 Task: Add the task  Develop a new online tool for online volunteer sign-ups to the section Lightning Laps in the project Brighten and add a Due Date to the respective task as 2024/04/07
Action: Mouse moved to (643, 473)
Screenshot: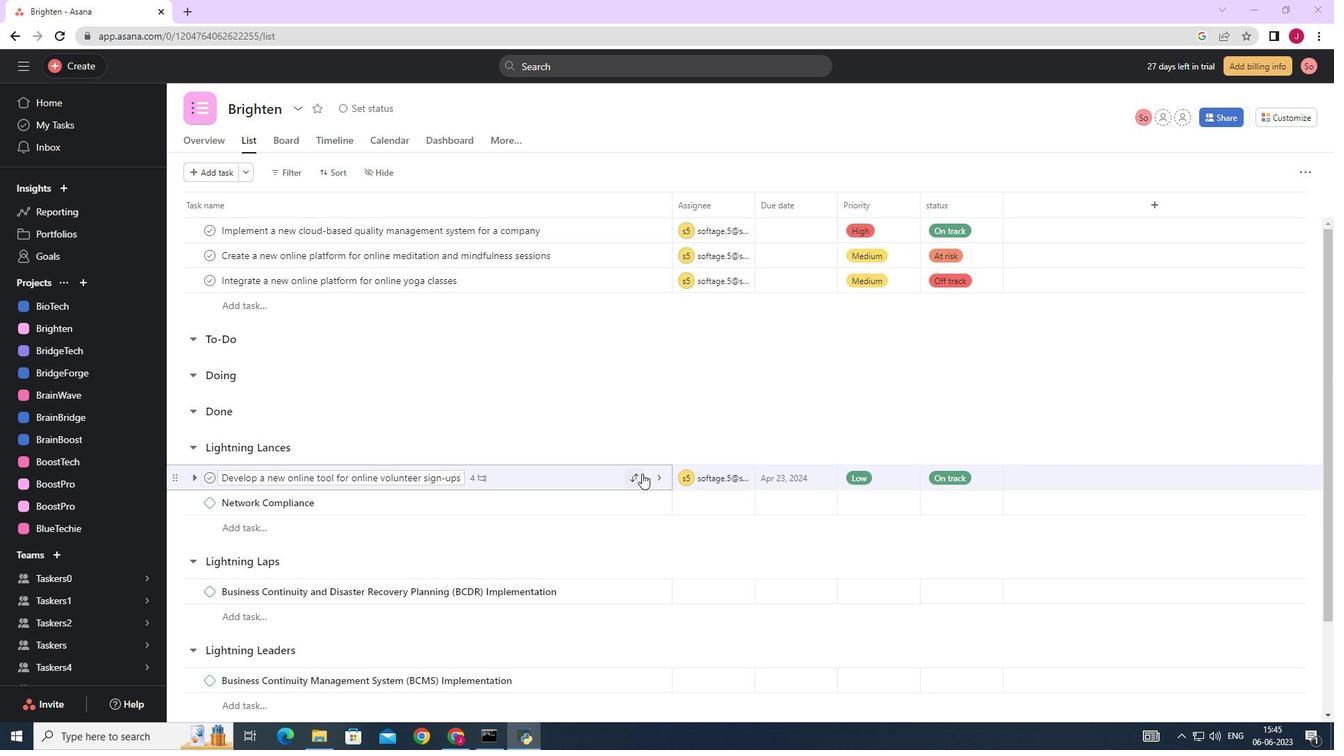 
Action: Mouse pressed left at (643, 473)
Screenshot: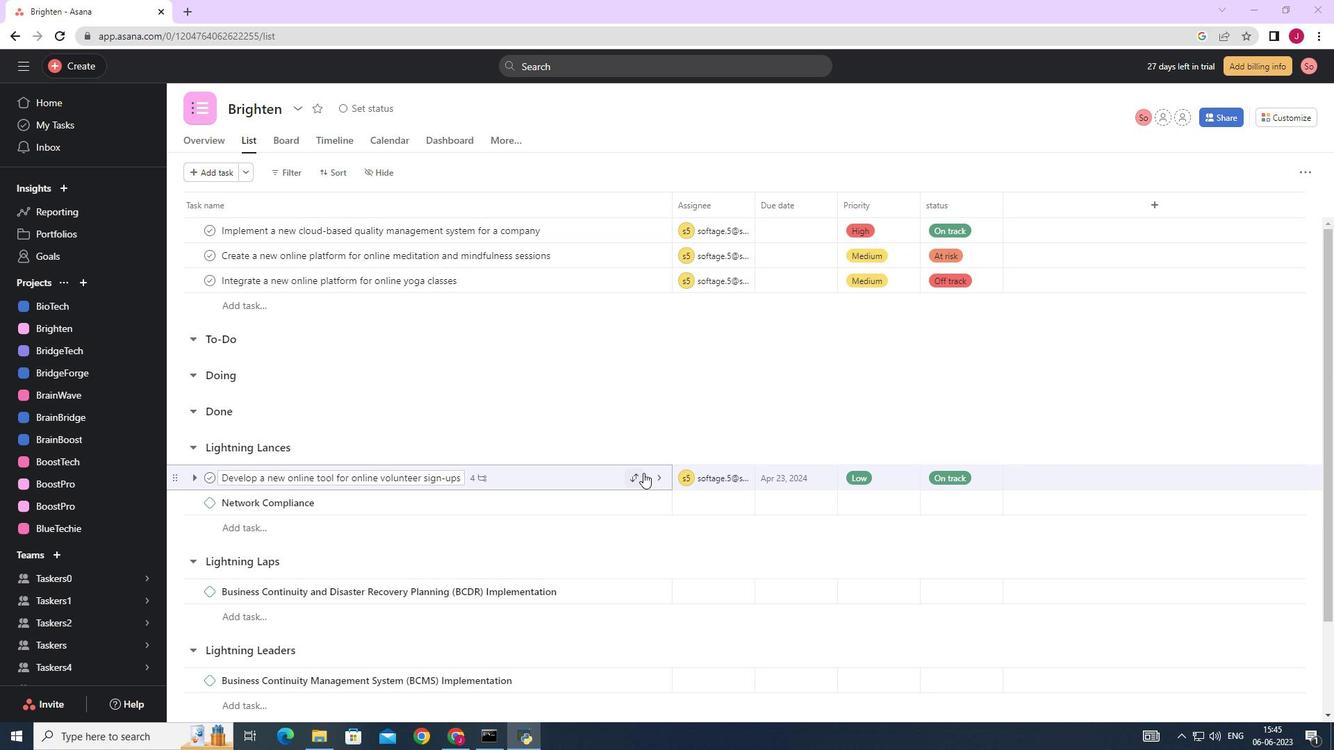 
Action: Mouse moved to (578, 401)
Screenshot: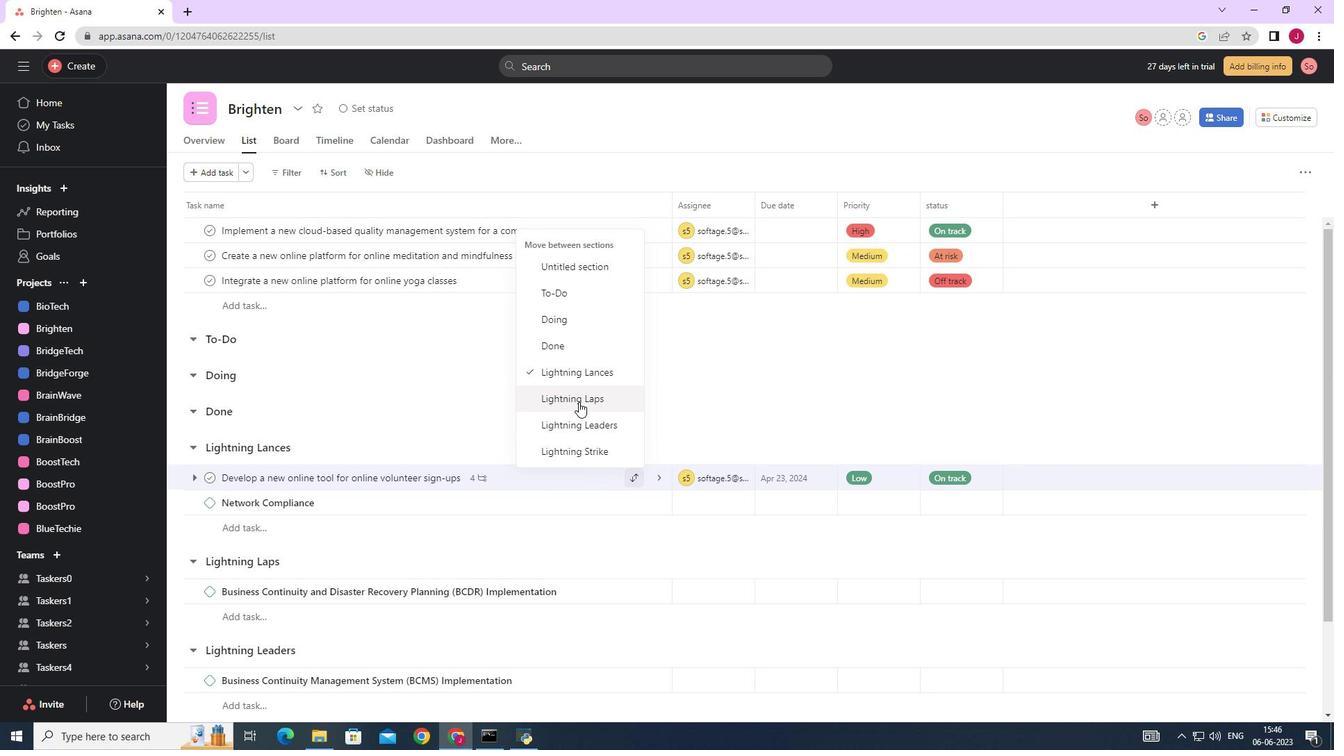 
Action: Mouse pressed left at (578, 401)
Screenshot: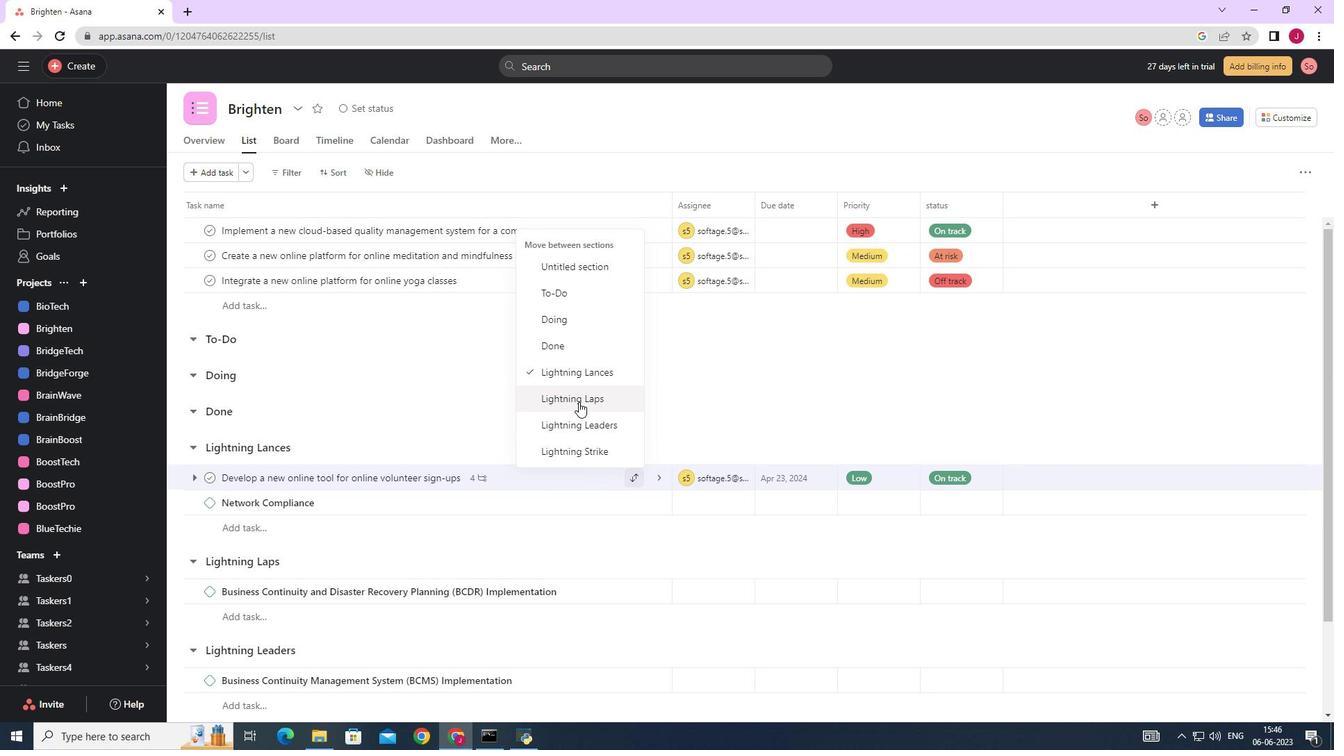 
Action: Mouse moved to (826, 564)
Screenshot: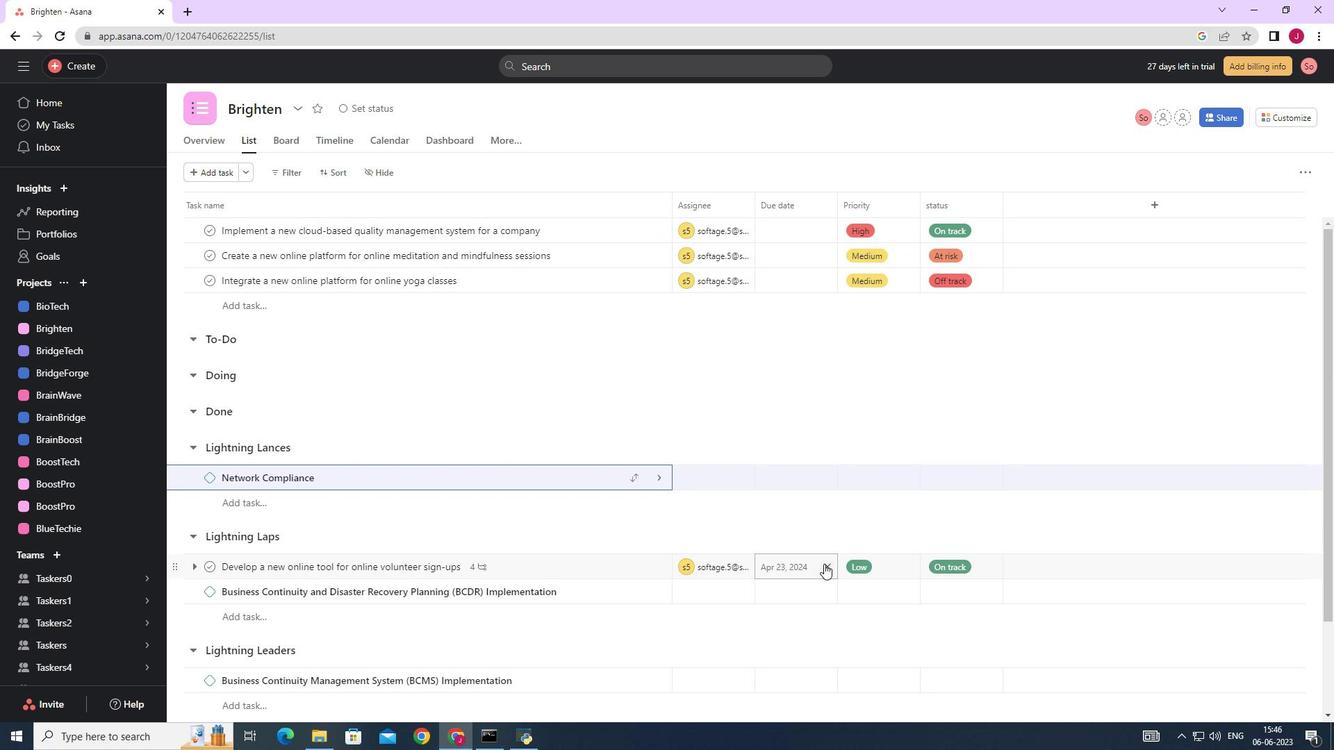 
Action: Mouse pressed left at (826, 564)
Screenshot: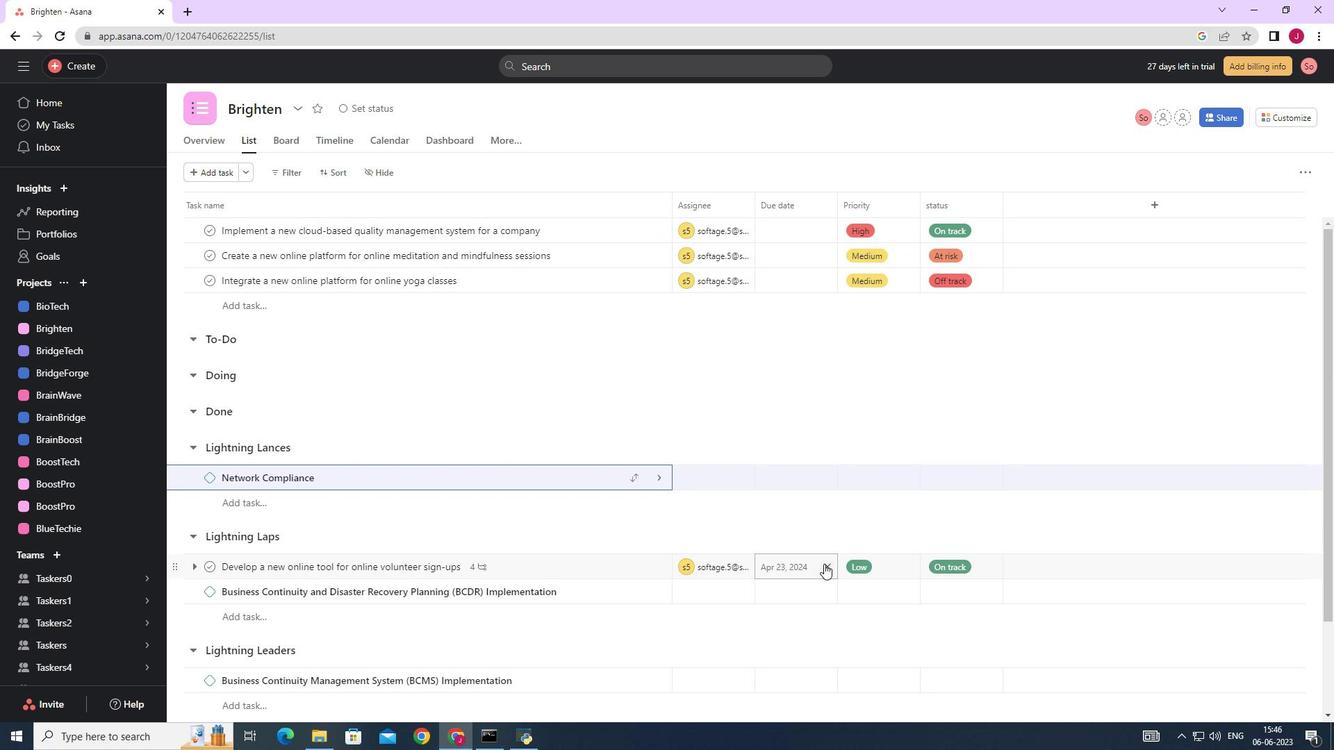 
Action: Mouse moved to (795, 569)
Screenshot: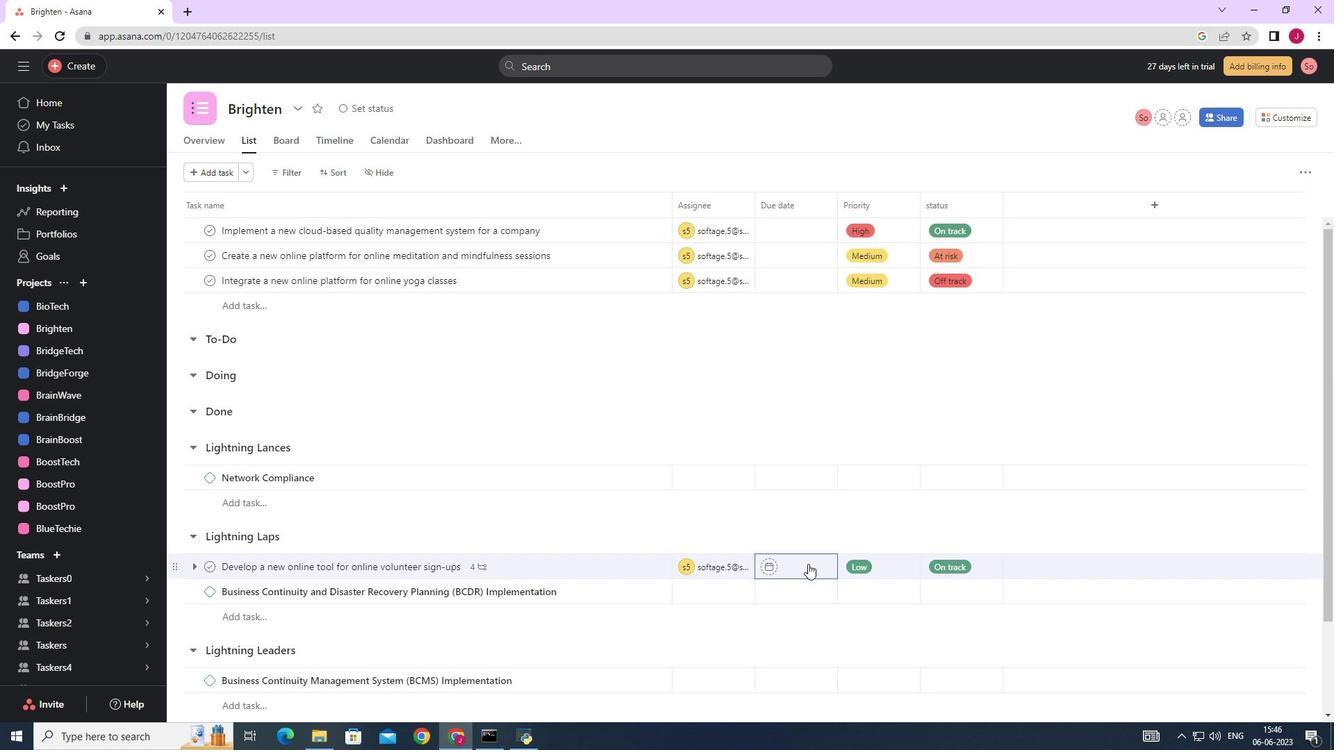 
Action: Mouse pressed left at (795, 569)
Screenshot: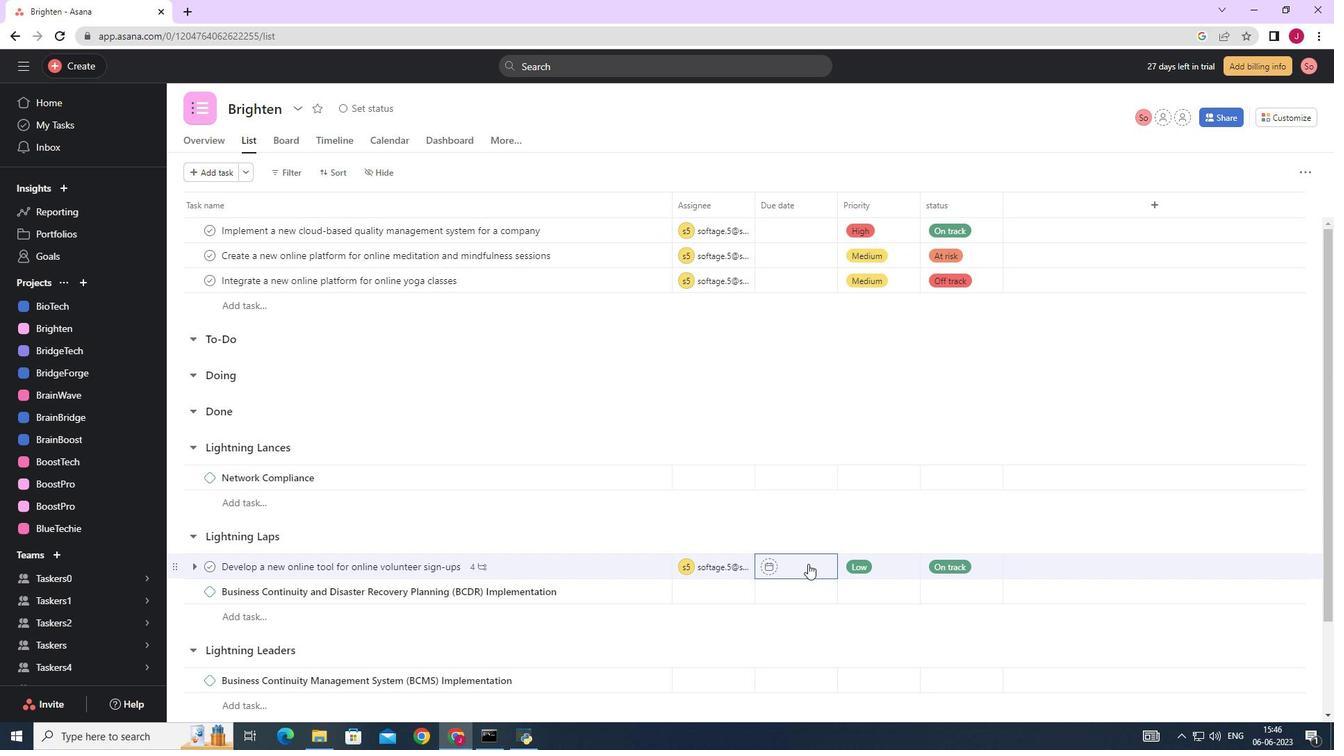 
Action: Mouse moved to (937, 345)
Screenshot: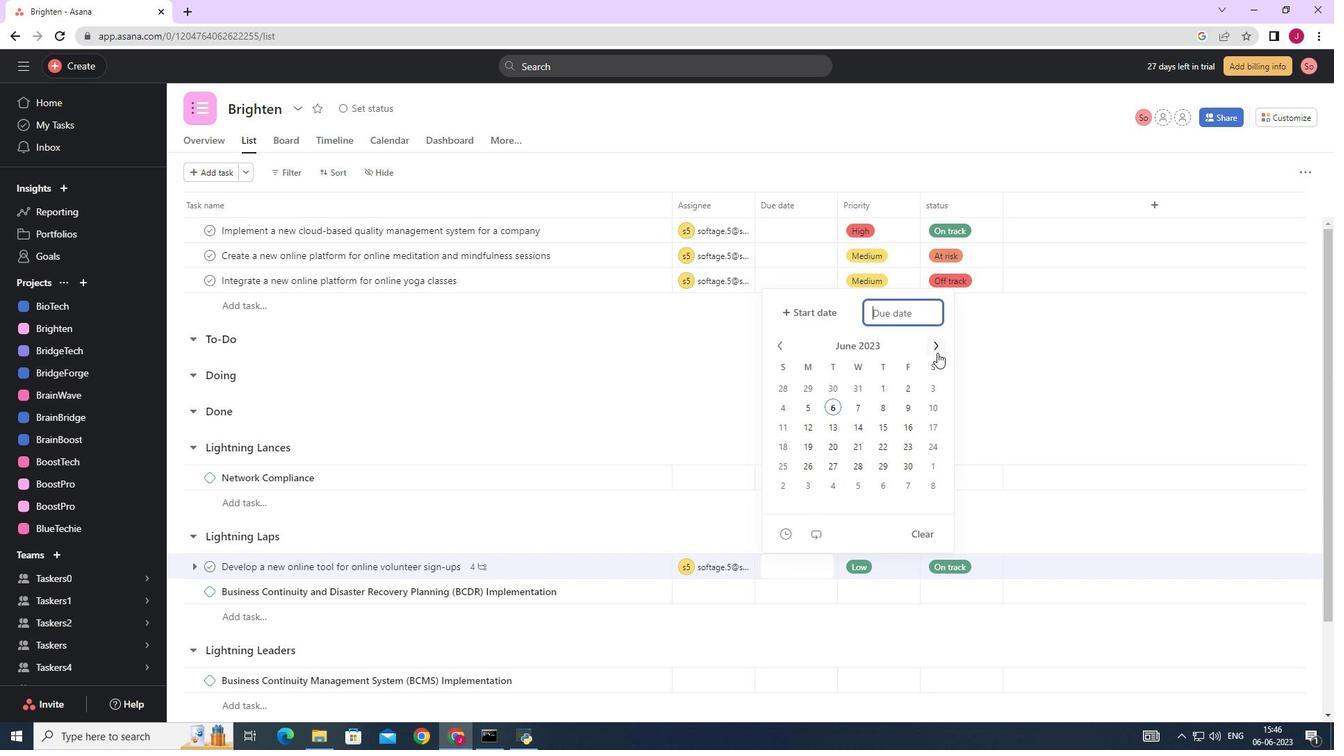 
Action: Mouse pressed left at (937, 345)
Screenshot: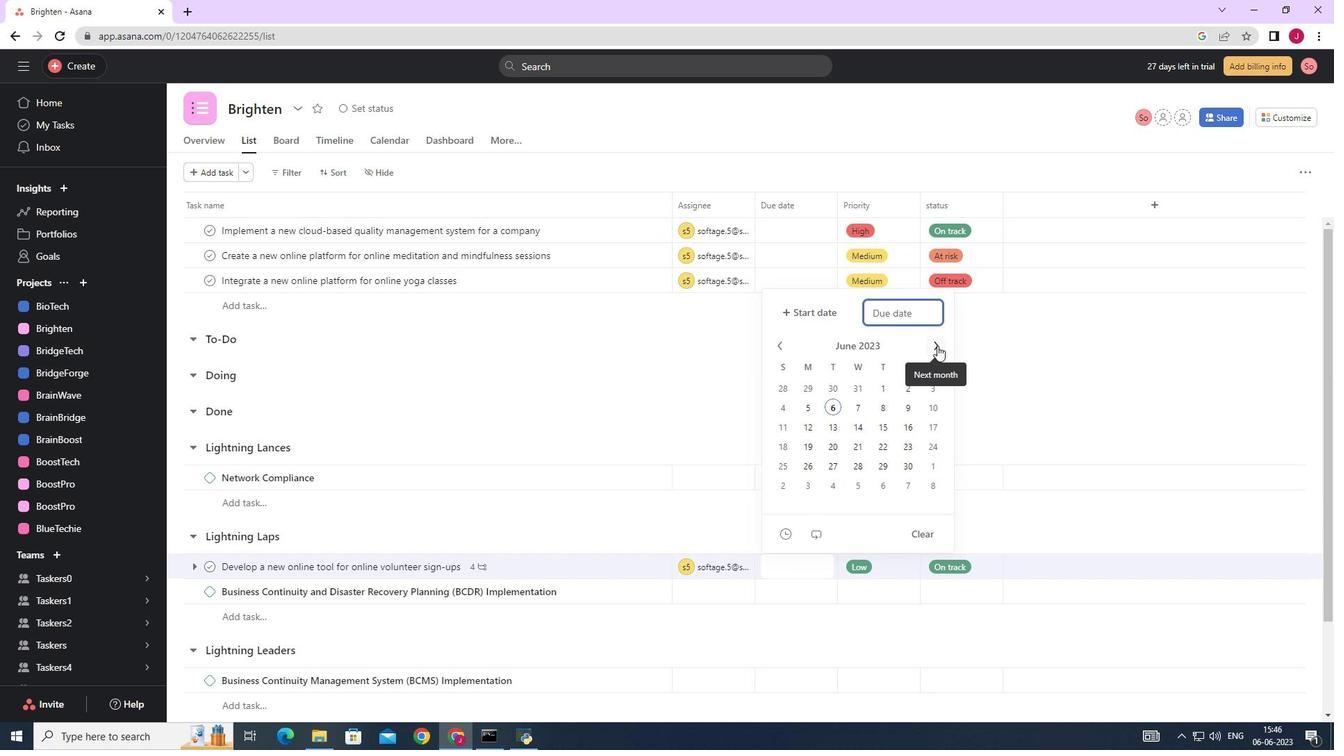 
Action: Mouse pressed left at (937, 345)
Screenshot: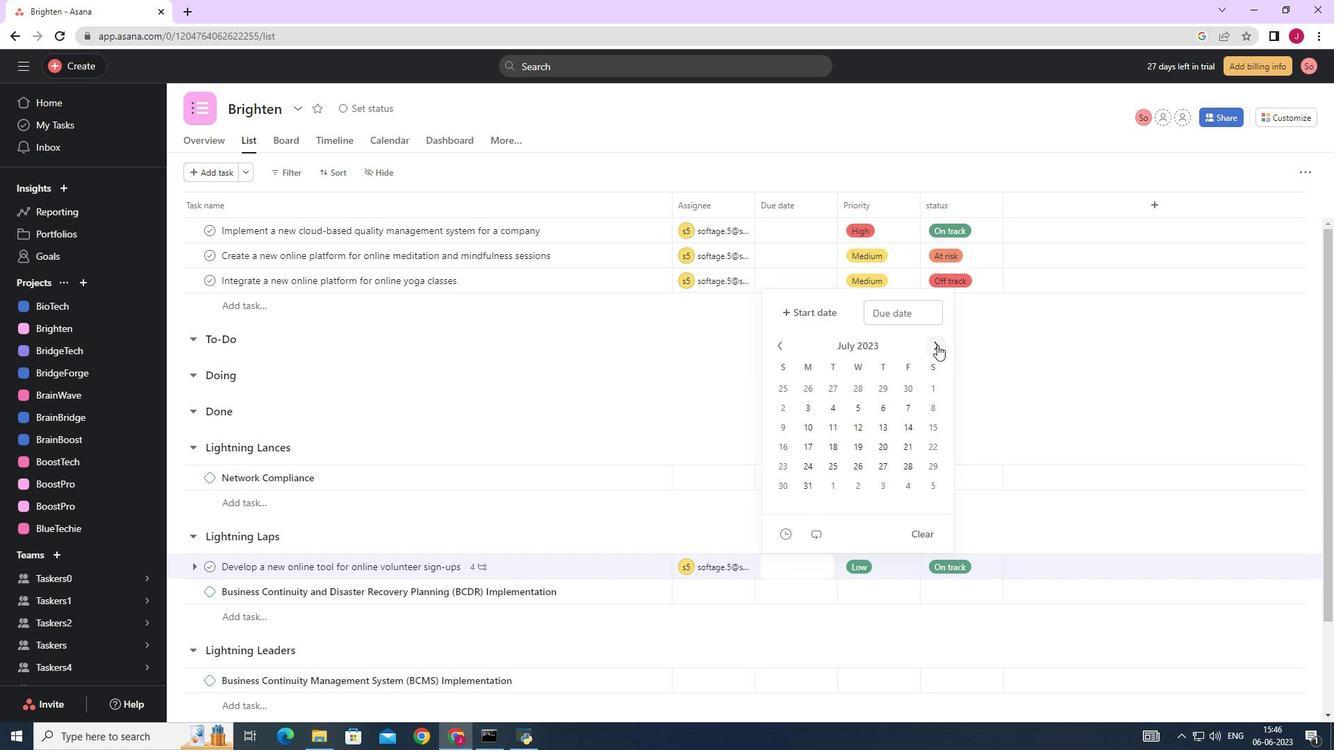 
Action: Mouse pressed left at (937, 345)
Screenshot: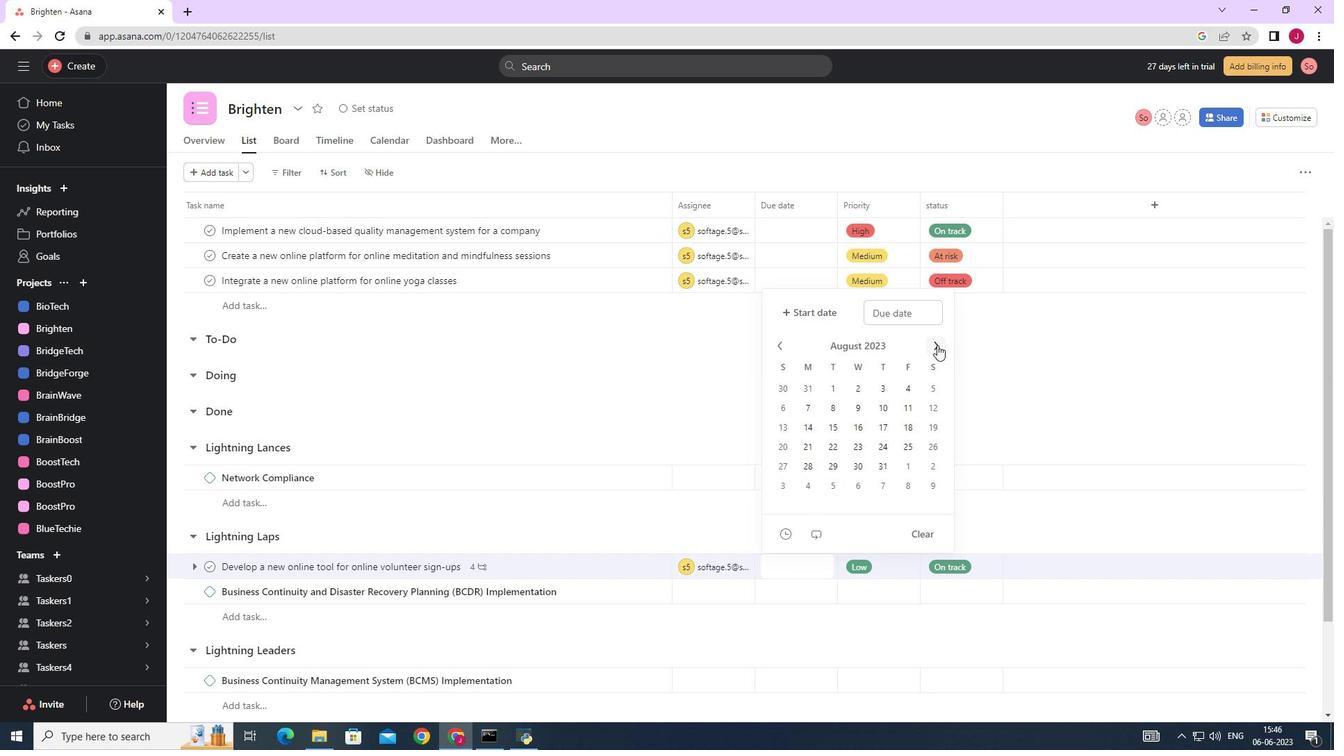 
Action: Mouse pressed left at (937, 345)
Screenshot: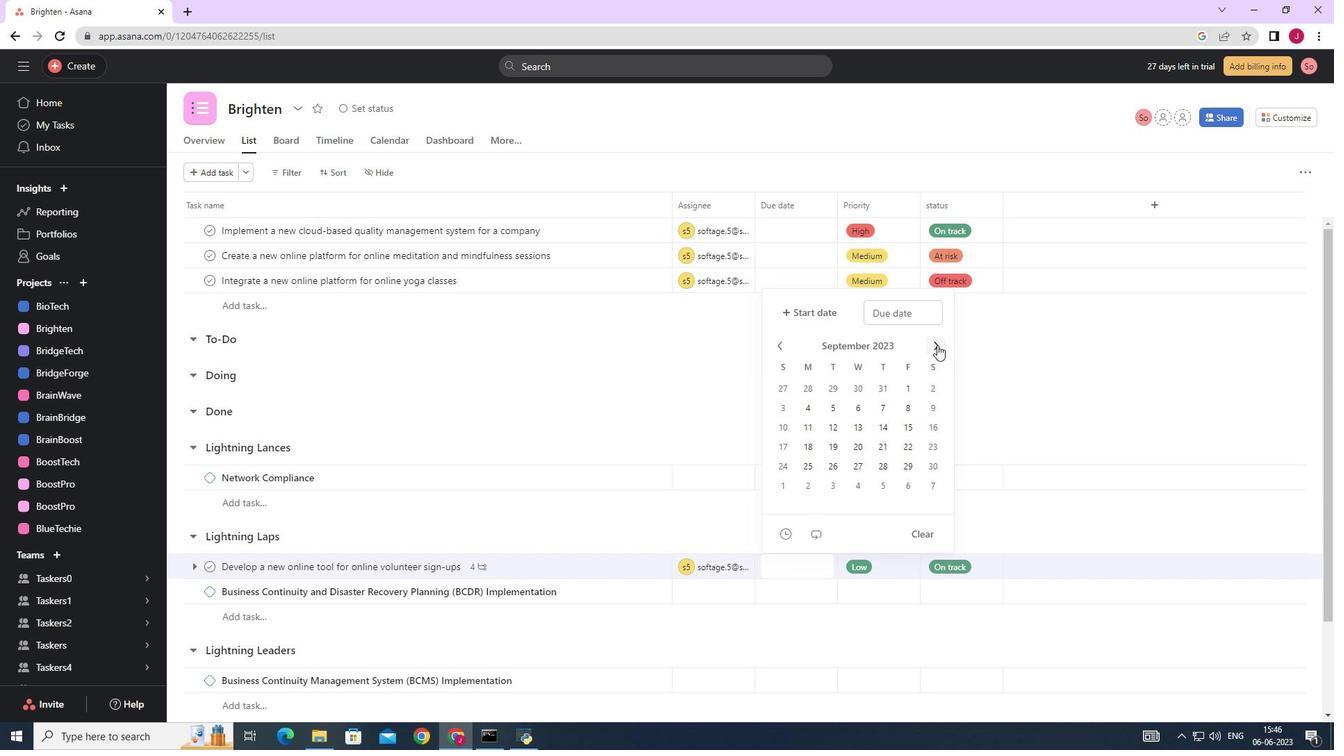 
Action: Mouse pressed left at (937, 345)
Screenshot: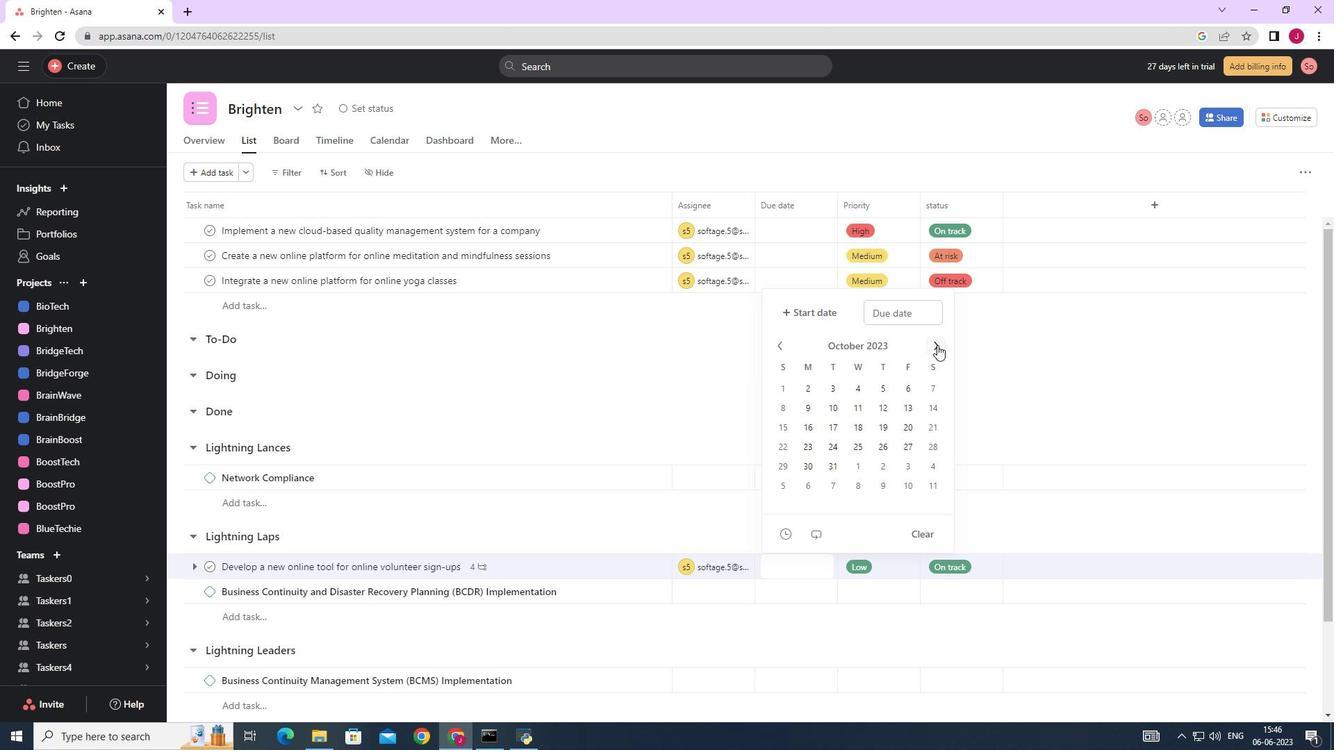 
Action: Mouse pressed left at (937, 345)
Screenshot: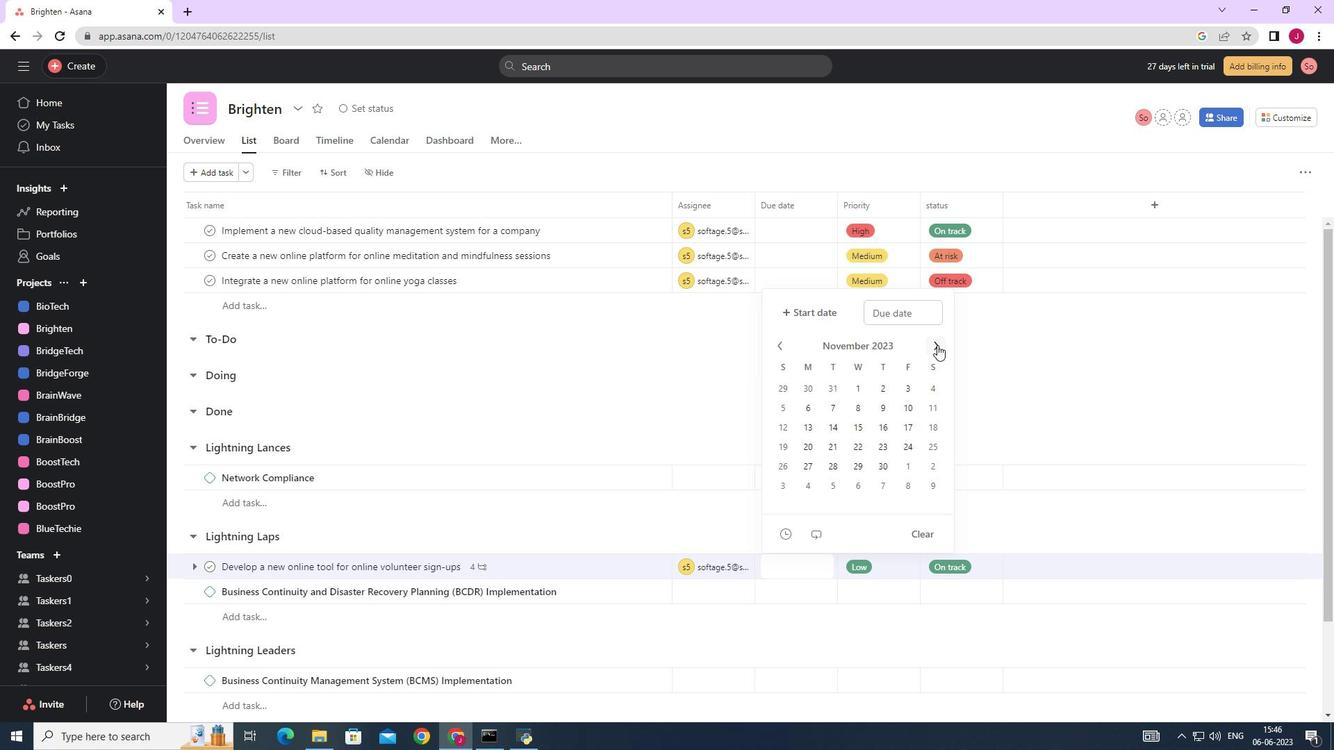 
Action: Mouse pressed left at (937, 345)
Screenshot: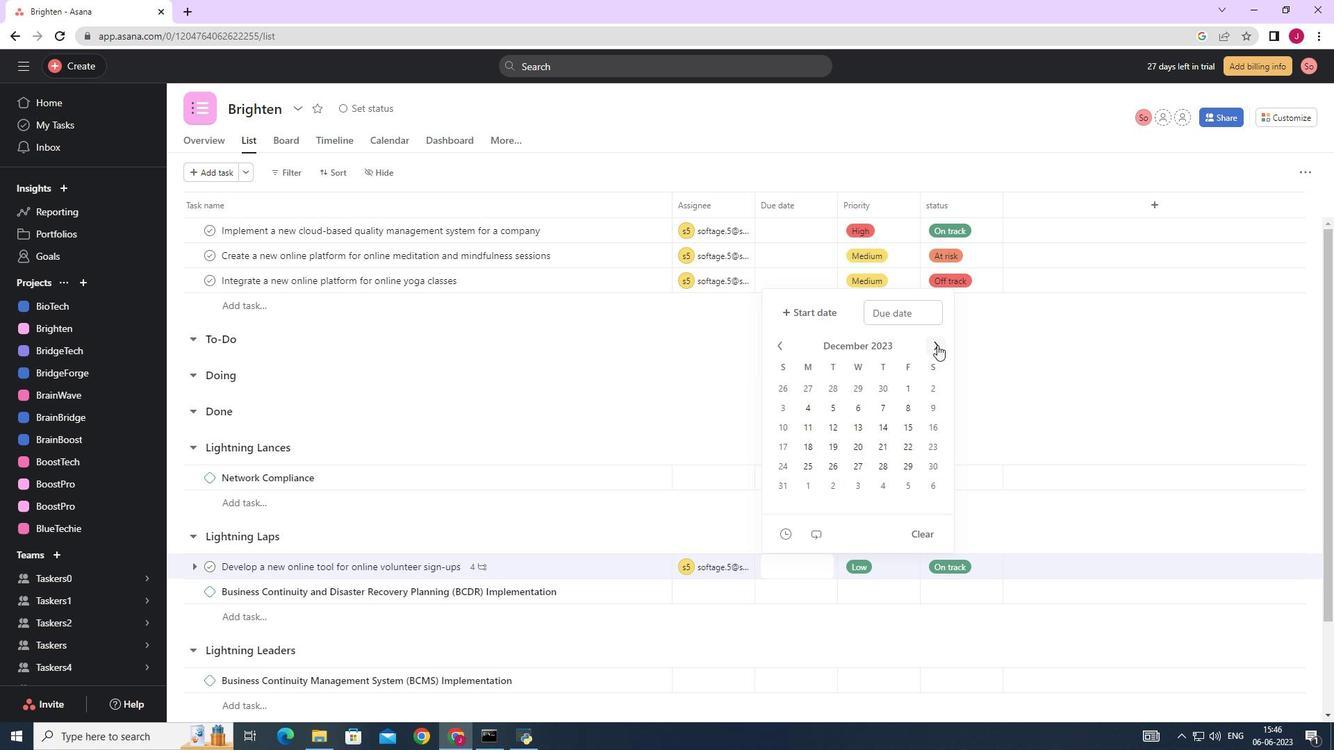 
Action: Mouse pressed left at (937, 345)
Screenshot: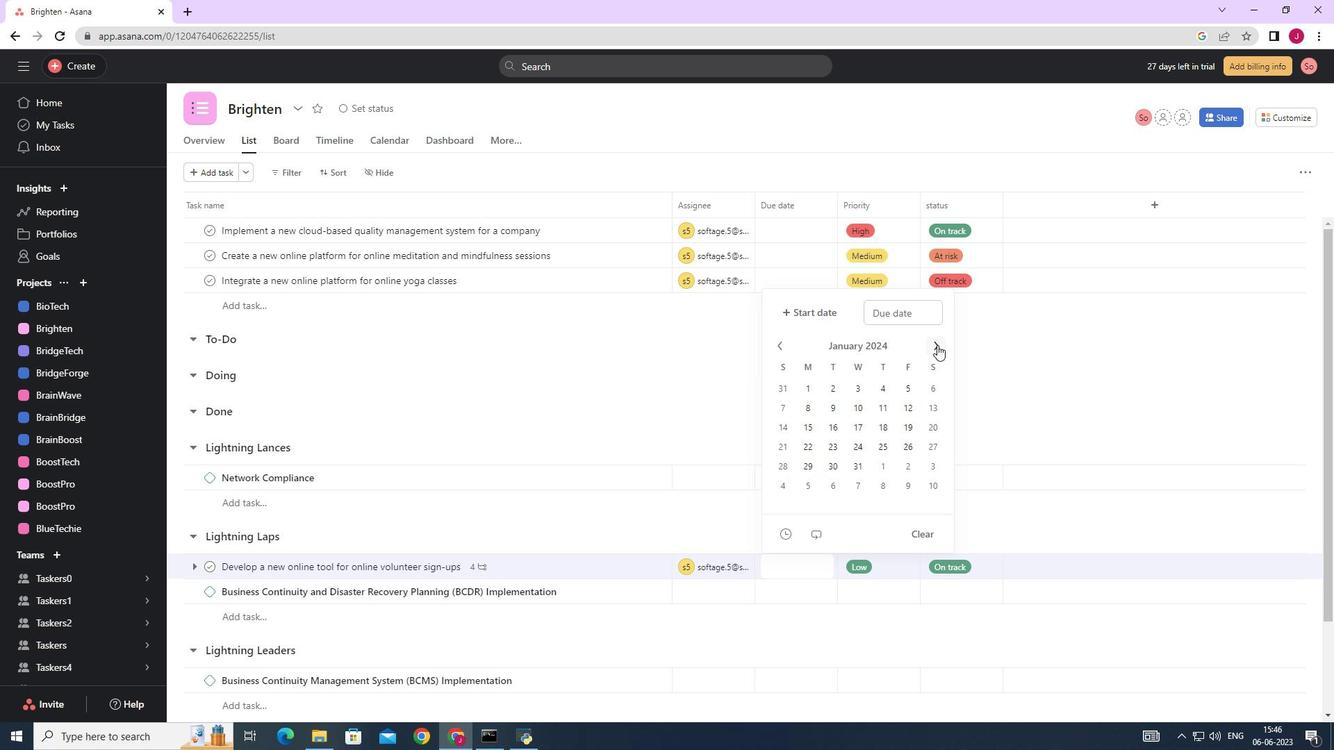 
Action: Mouse pressed left at (937, 345)
Screenshot: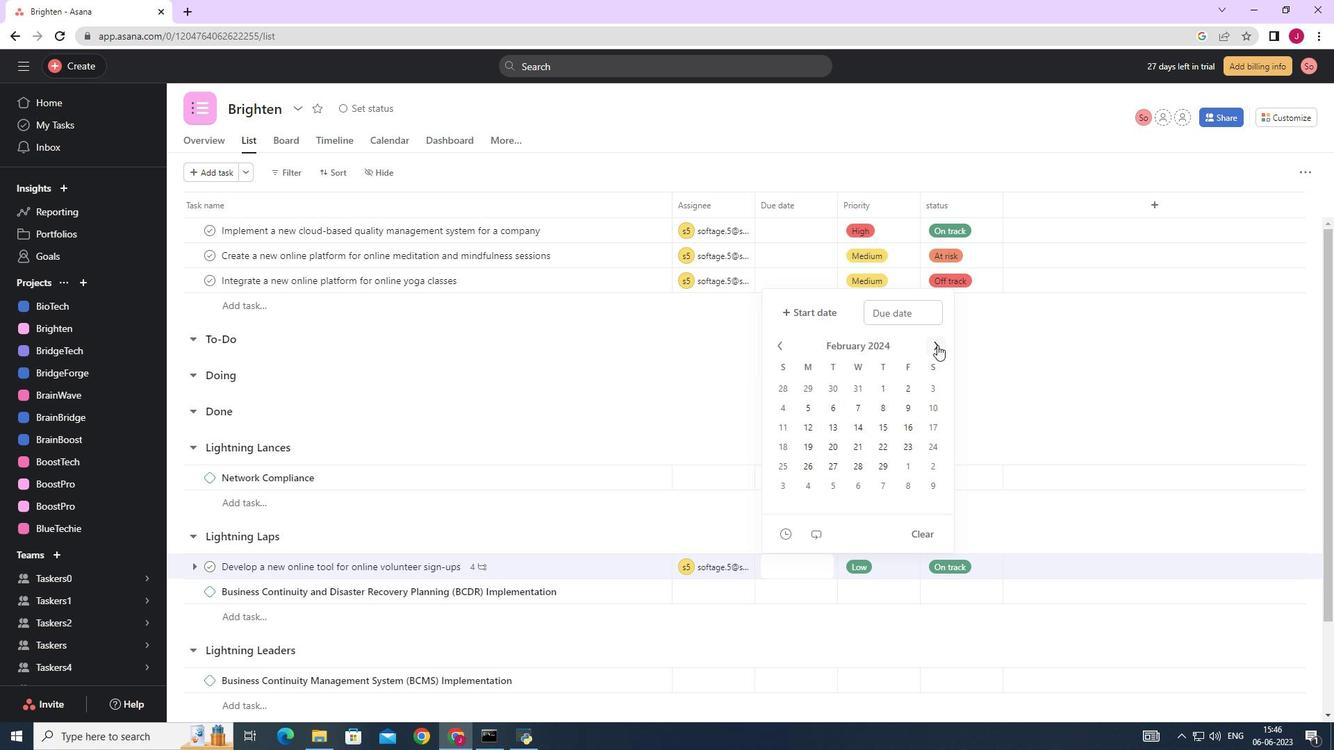 
Action: Mouse pressed left at (937, 345)
Screenshot: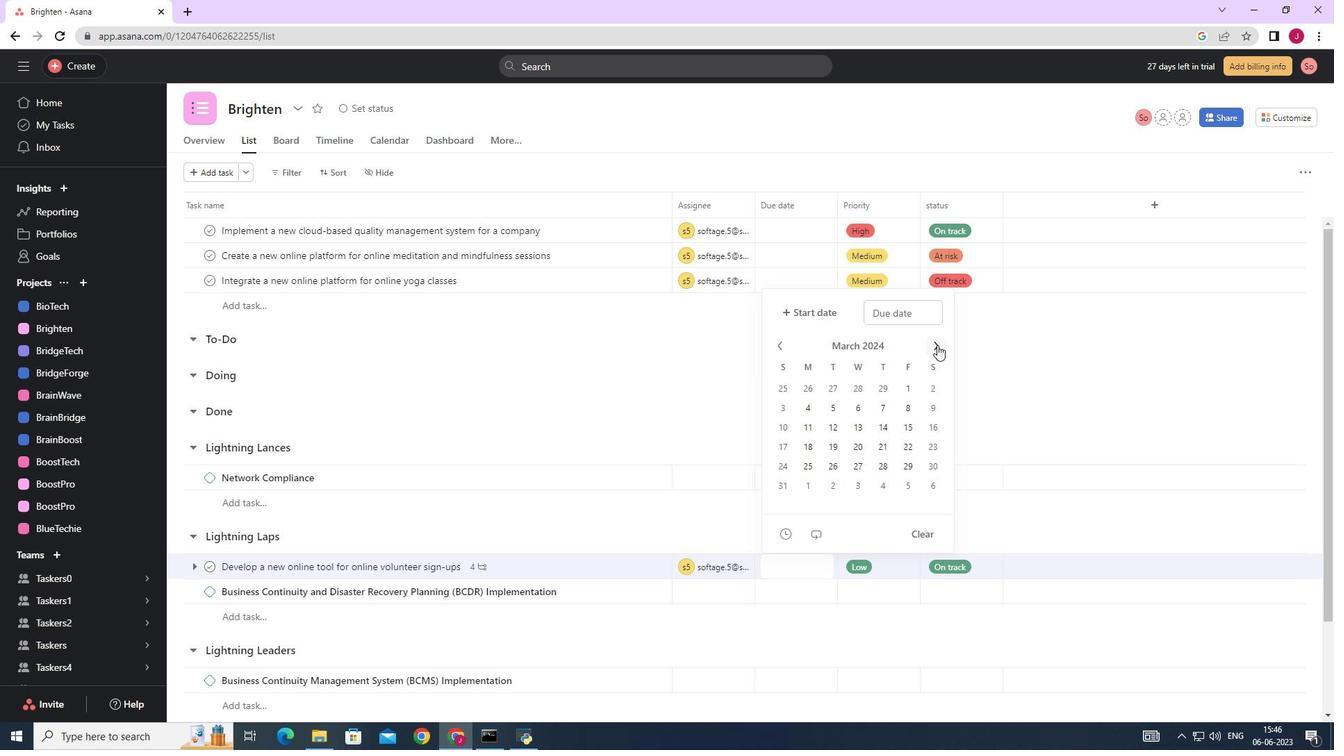 
Action: Mouse moved to (786, 408)
Screenshot: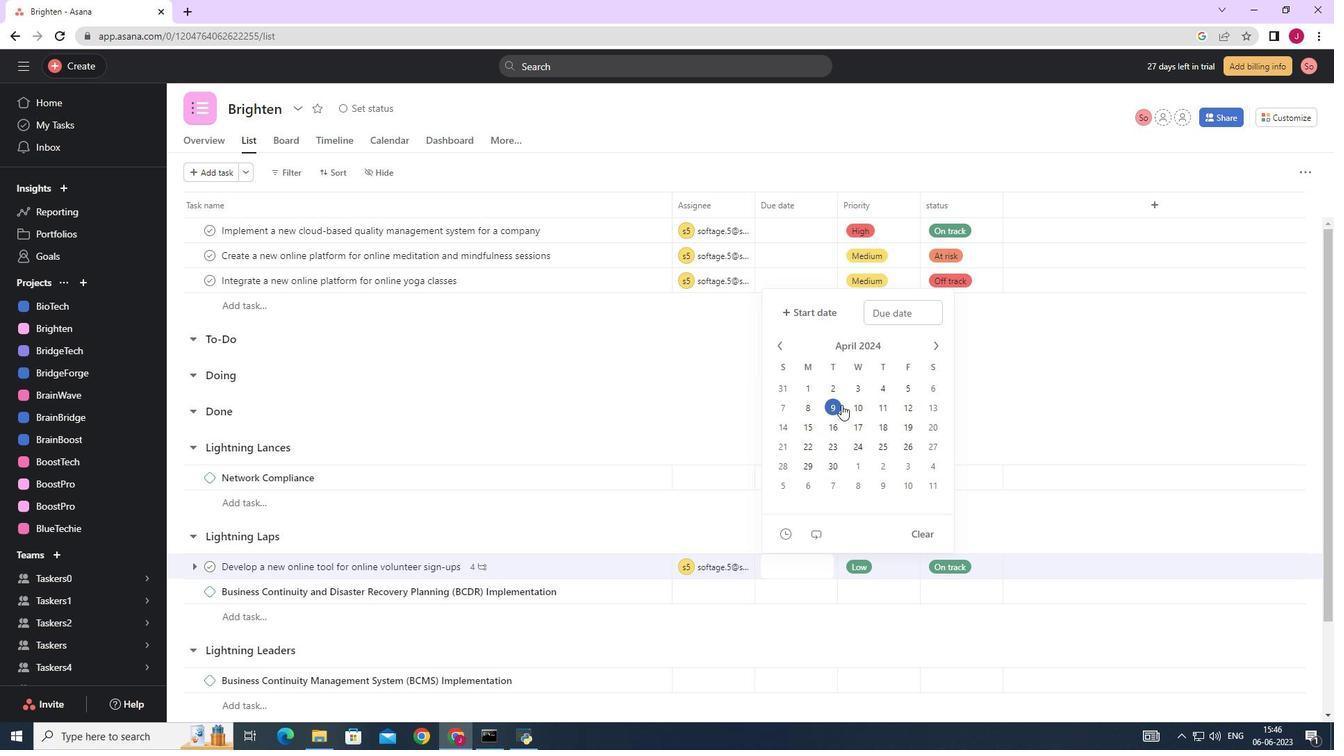
Action: Mouse pressed left at (786, 408)
Screenshot: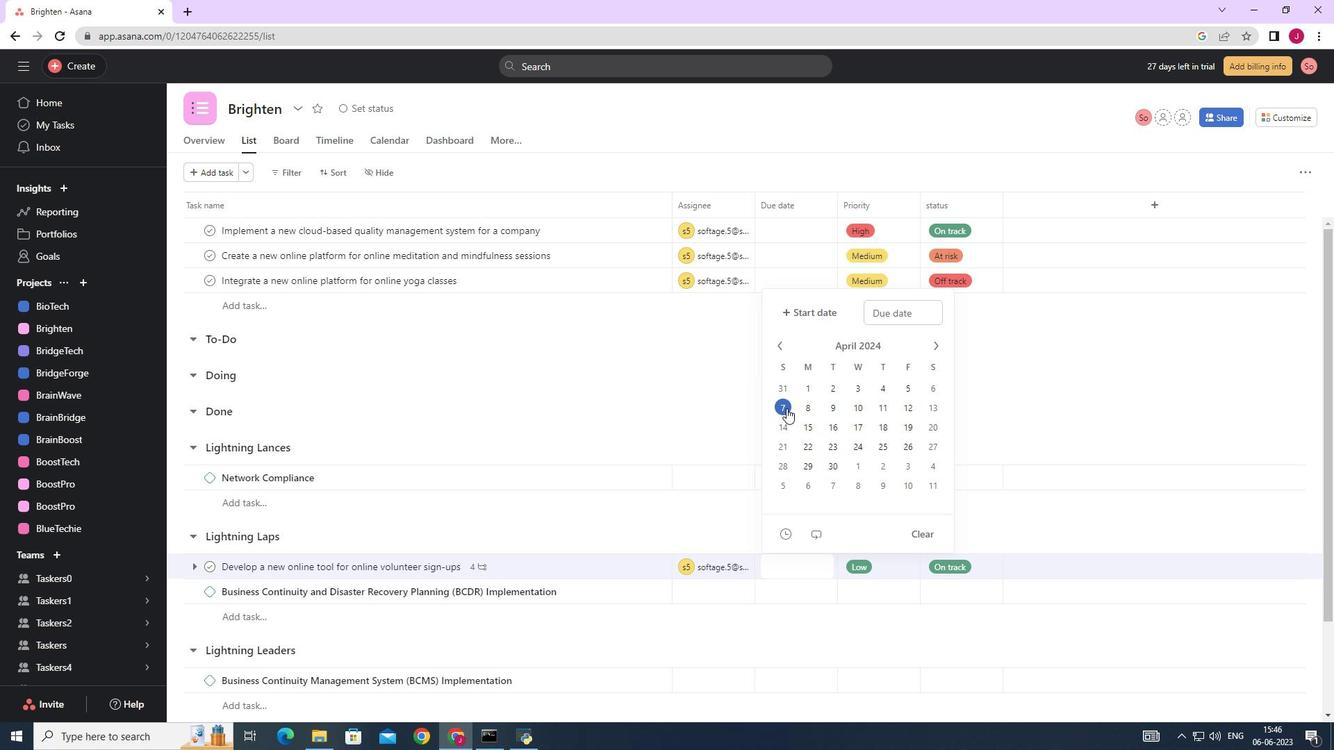 
Action: Mouse moved to (1033, 400)
Screenshot: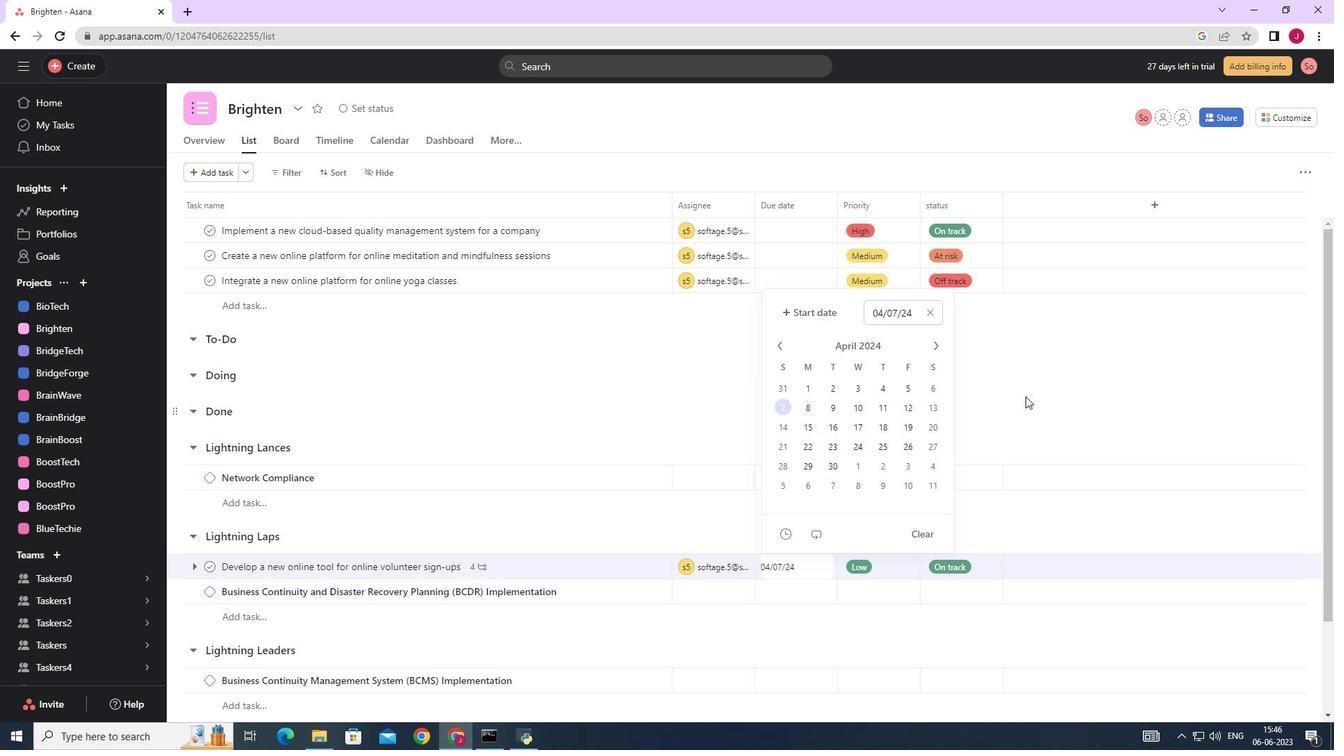 
Action: Mouse pressed left at (1033, 400)
Screenshot: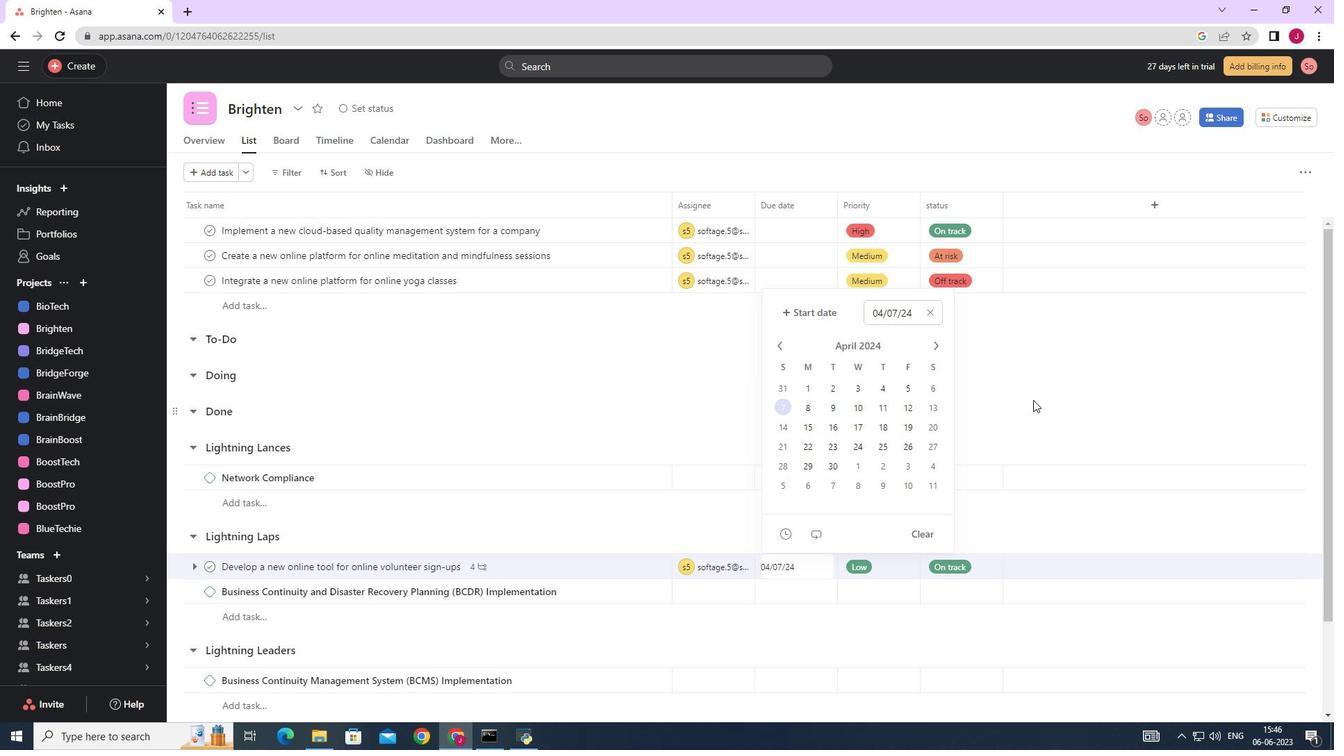 
Action: Mouse moved to (1035, 400)
Screenshot: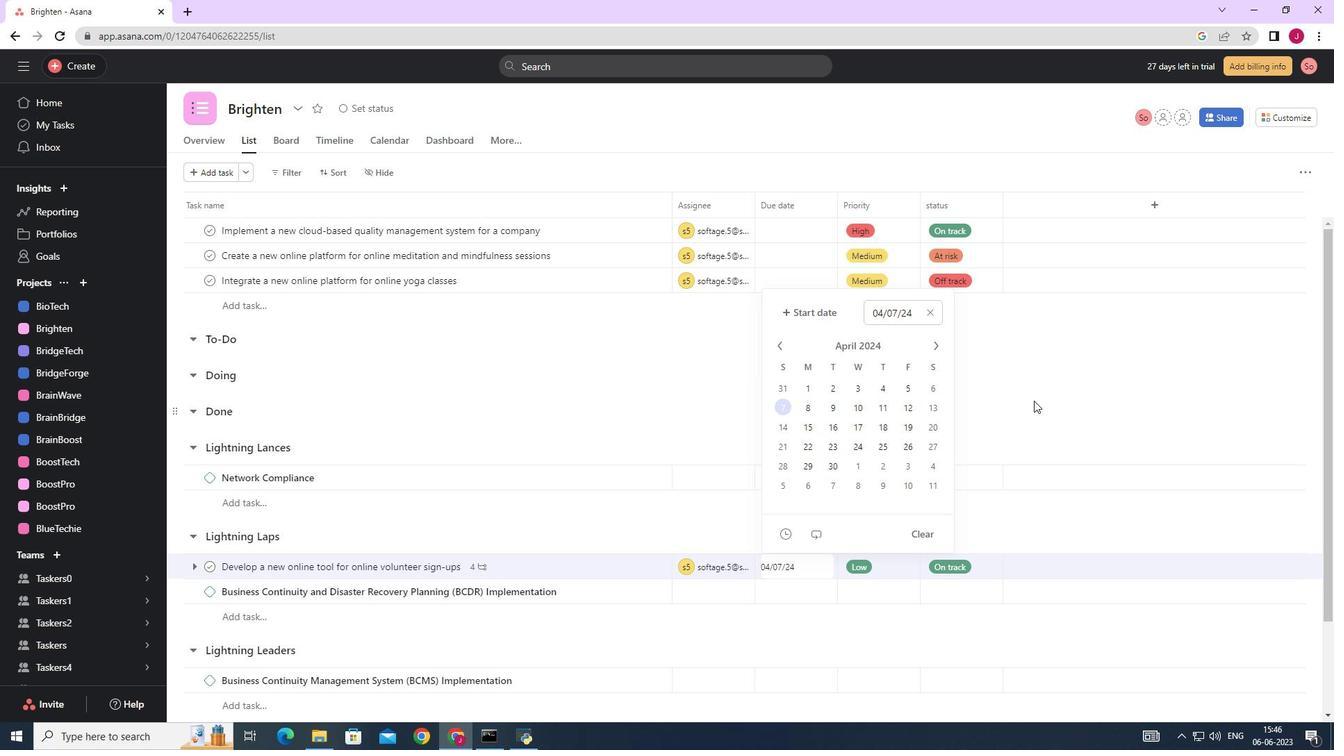 
